 Task: Create a due date automation trigger when advanced on, on the tuesday of the week before a card is due add dates not due this week at 11:00 AM.
Action: Mouse moved to (1110, 88)
Screenshot: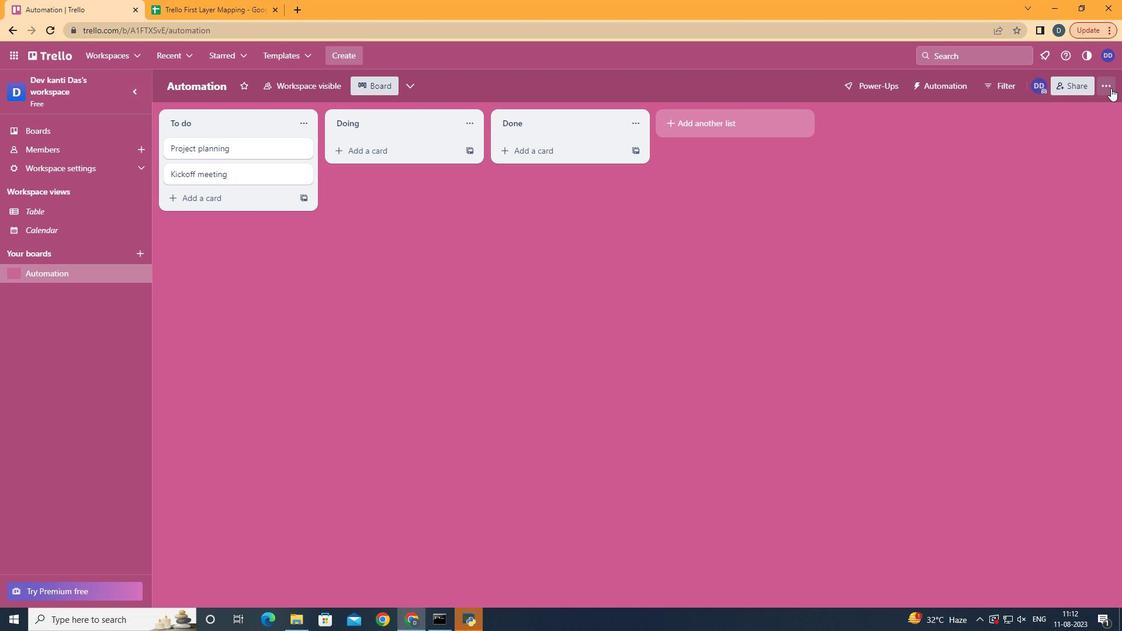 
Action: Mouse pressed left at (1110, 88)
Screenshot: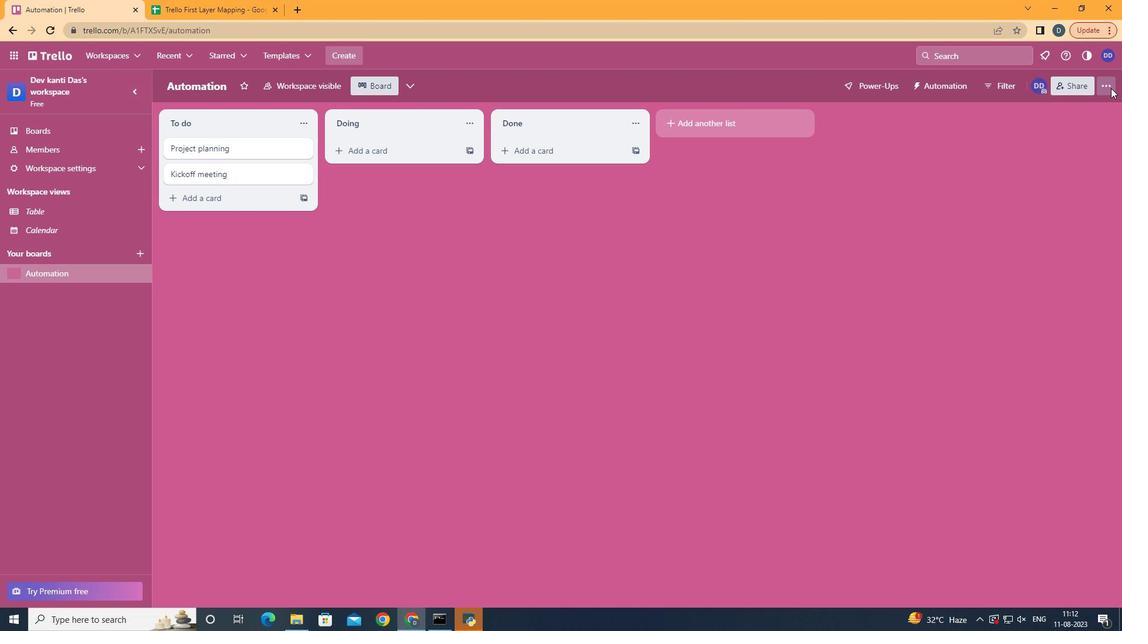 
Action: Mouse moved to (1039, 244)
Screenshot: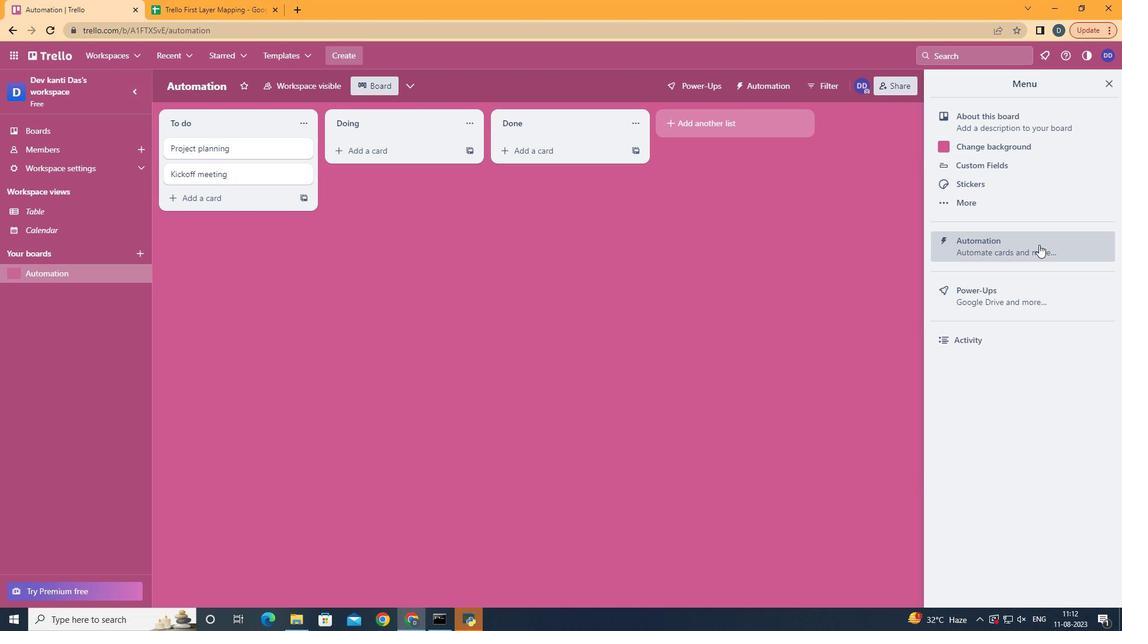 
Action: Mouse pressed left at (1039, 244)
Screenshot: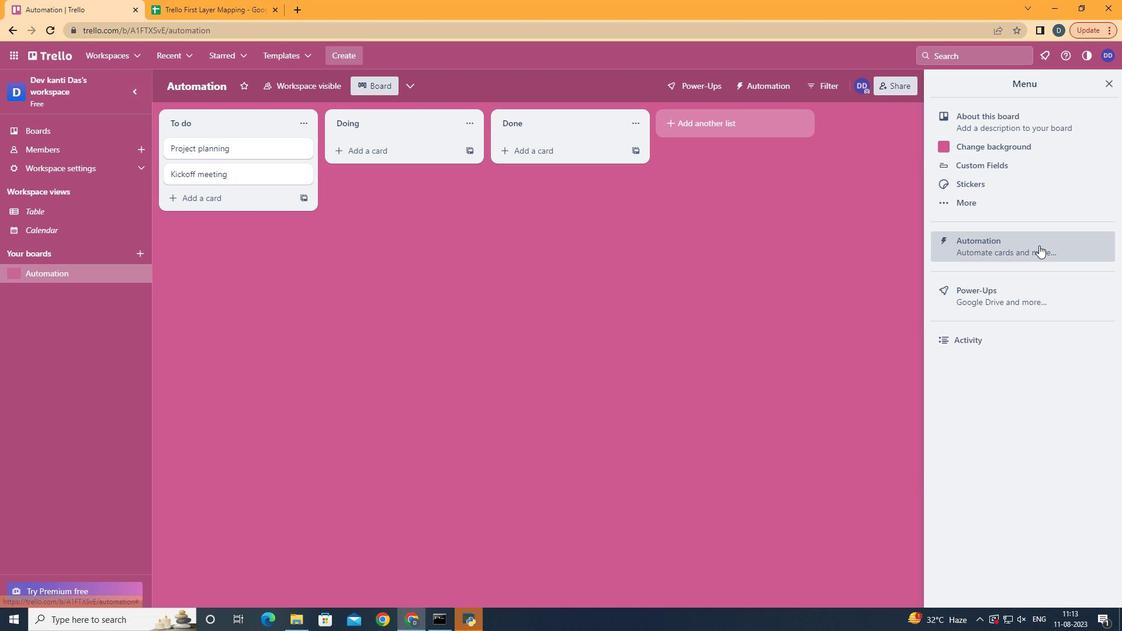 
Action: Mouse moved to (205, 235)
Screenshot: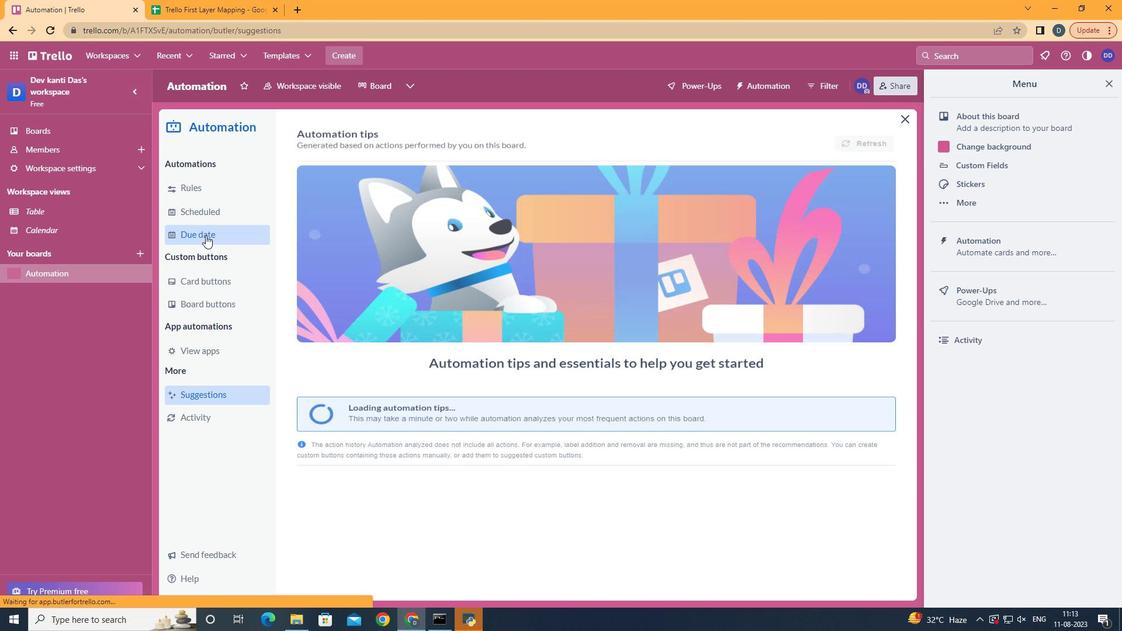 
Action: Mouse pressed left at (205, 235)
Screenshot: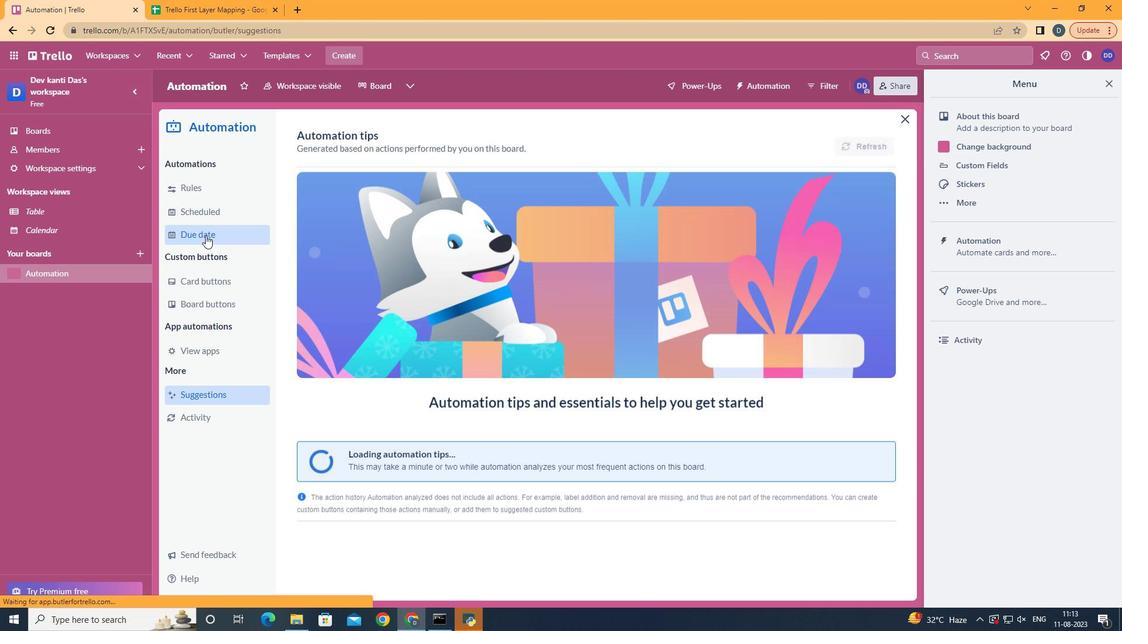 
Action: Mouse moved to (818, 136)
Screenshot: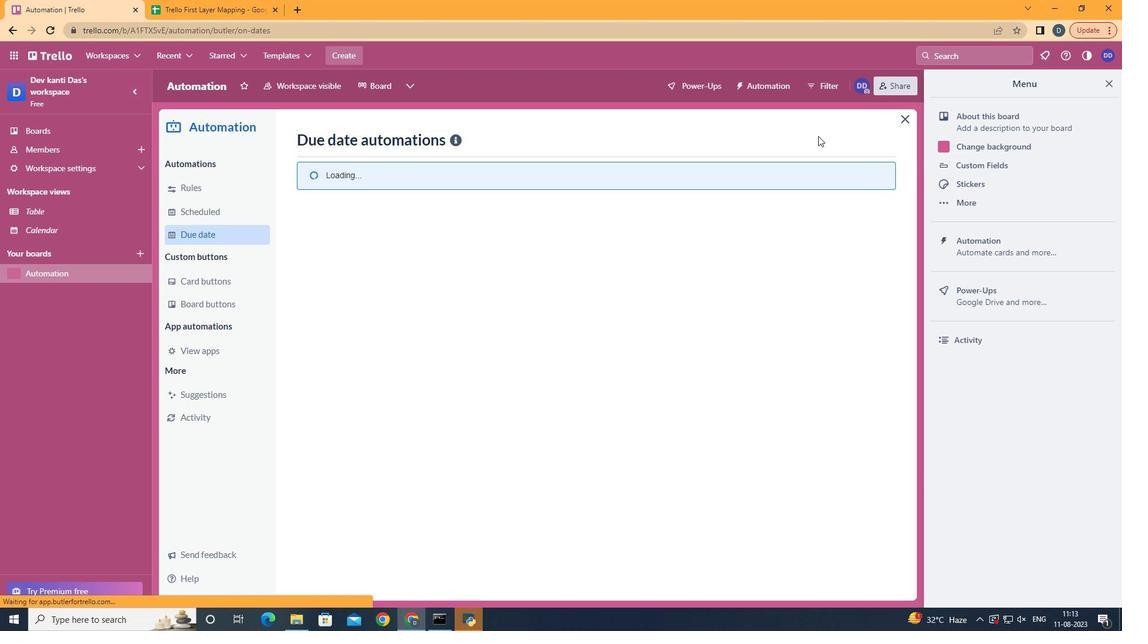
Action: Mouse pressed left at (818, 136)
Screenshot: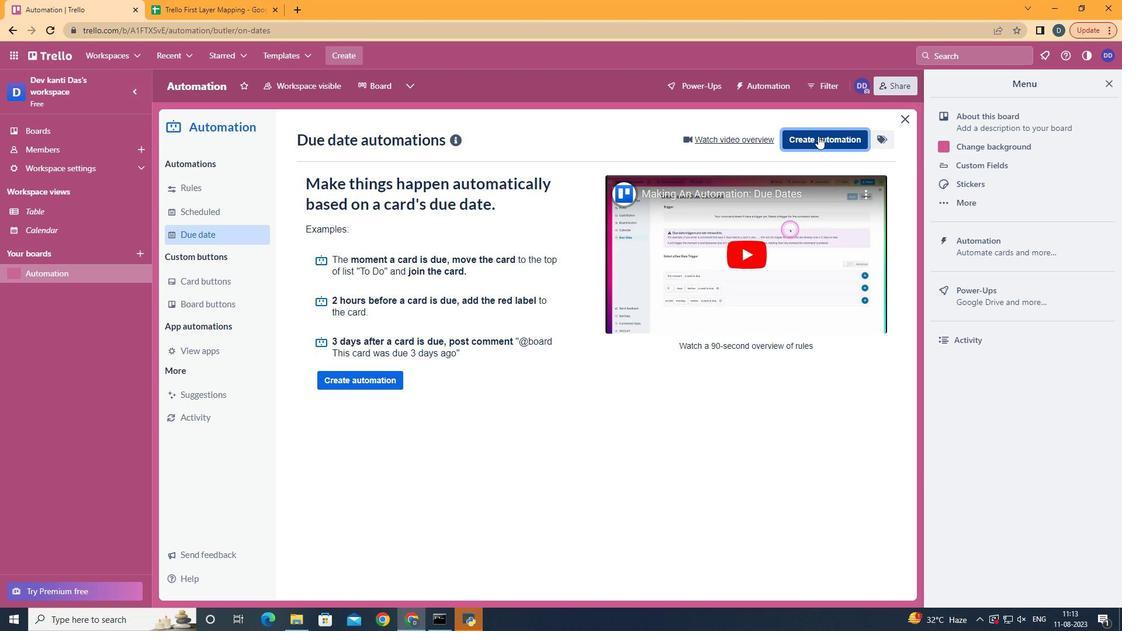
Action: Mouse moved to (604, 242)
Screenshot: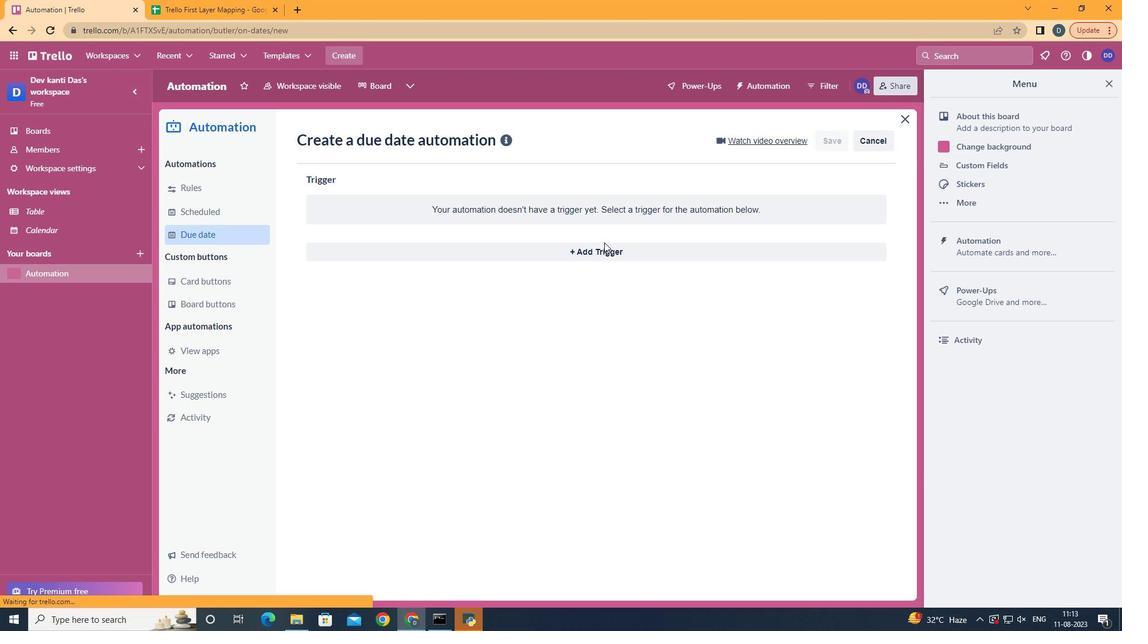 
Action: Mouse pressed left at (604, 242)
Screenshot: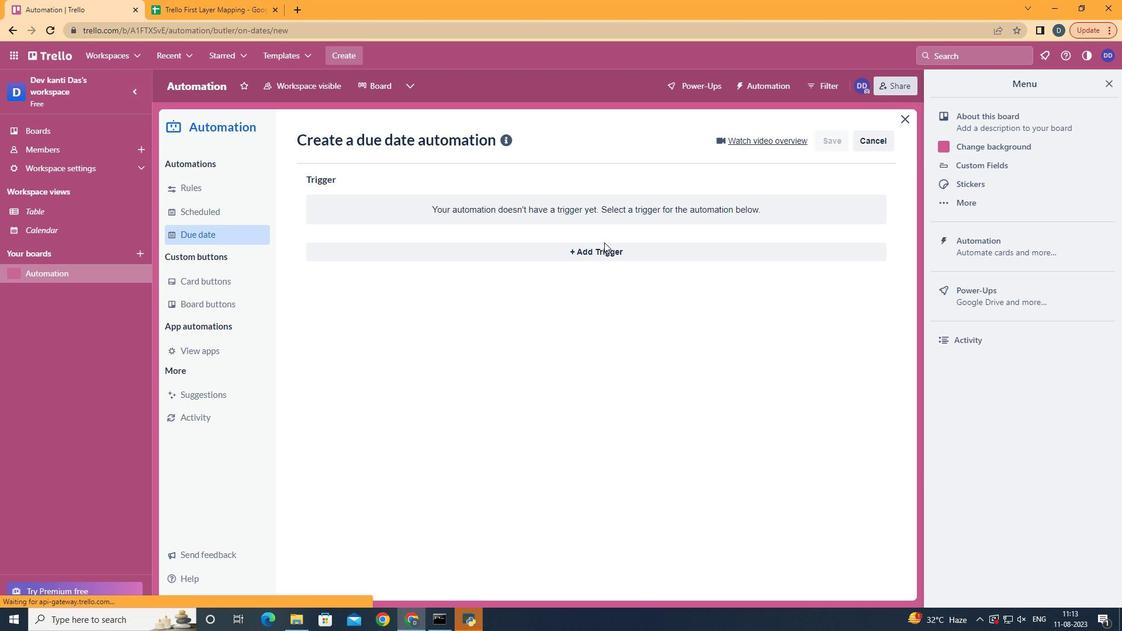 
Action: Mouse moved to (604, 246)
Screenshot: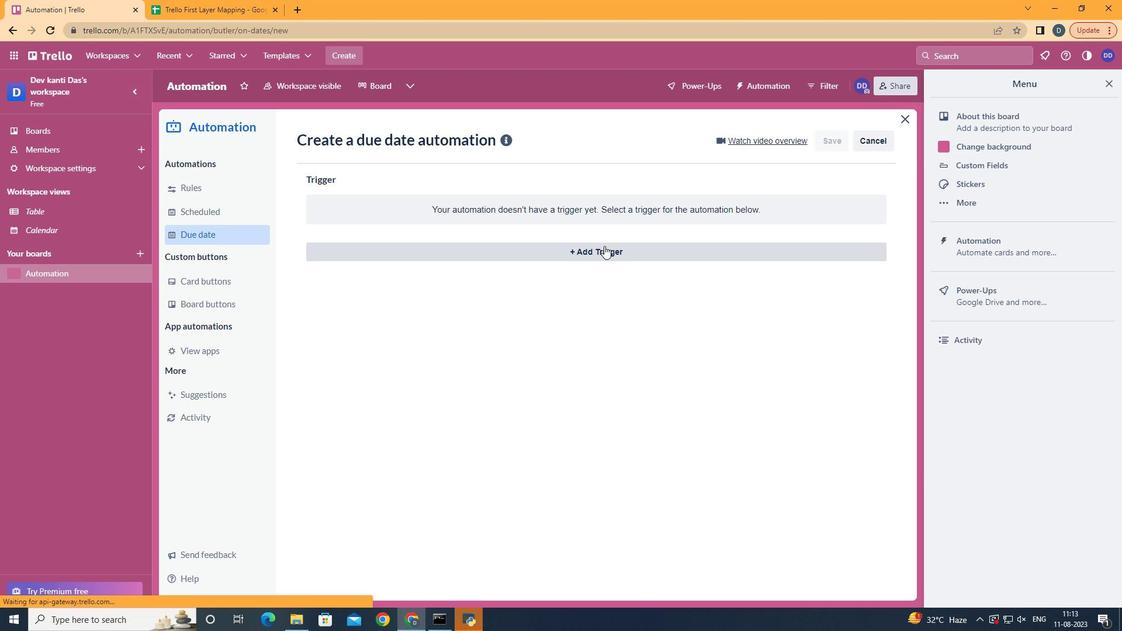 
Action: Mouse pressed left at (604, 246)
Screenshot: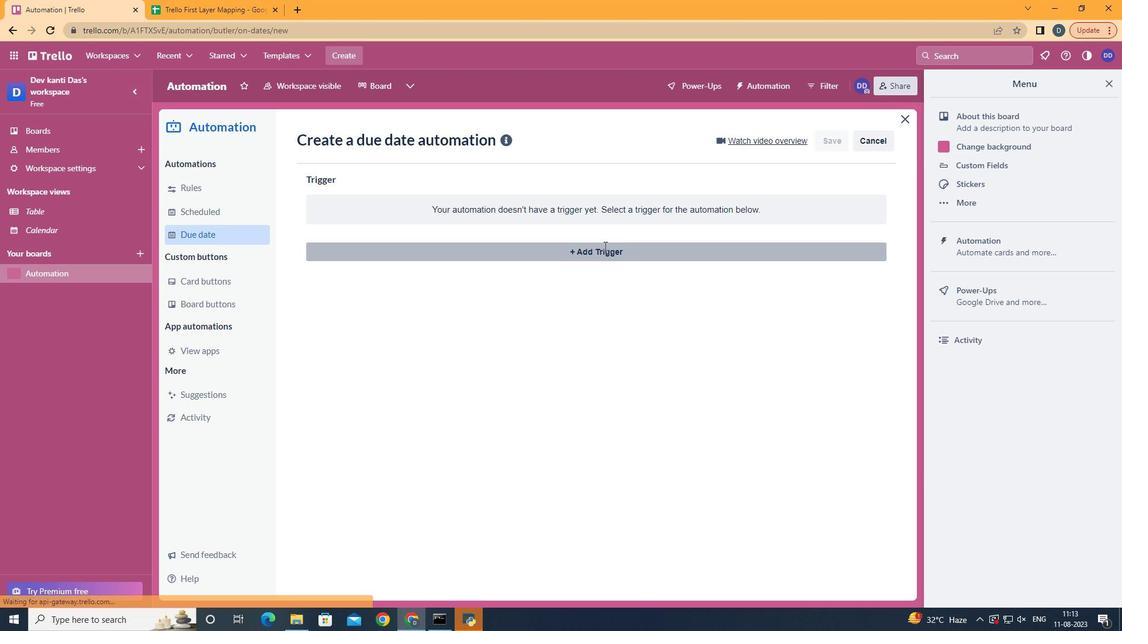 
Action: Mouse moved to (386, 327)
Screenshot: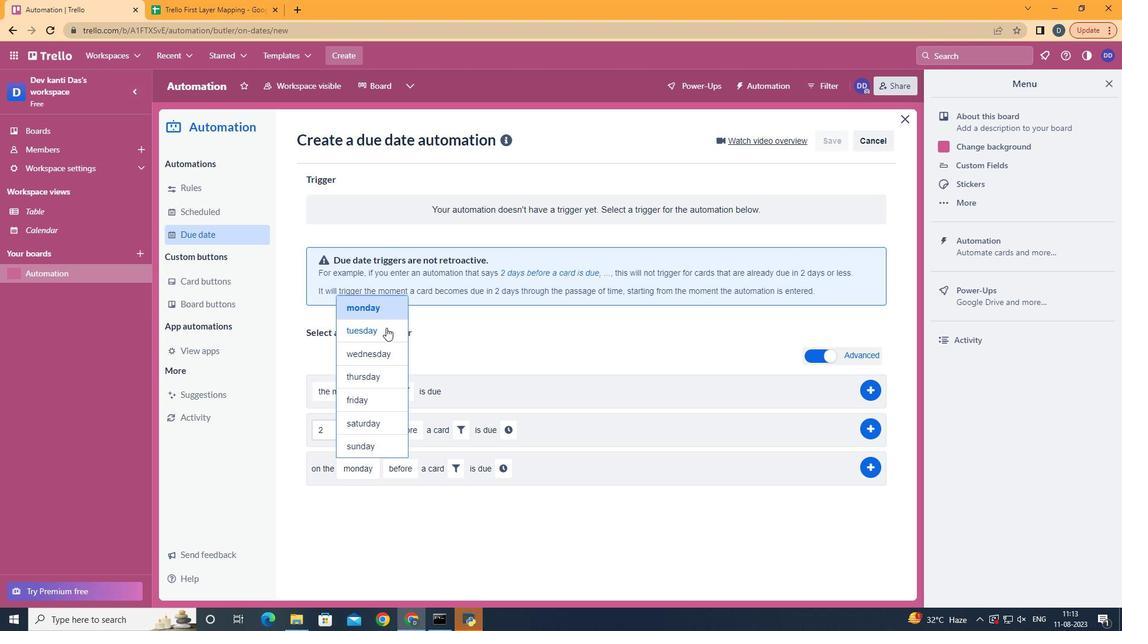 
Action: Mouse pressed left at (386, 327)
Screenshot: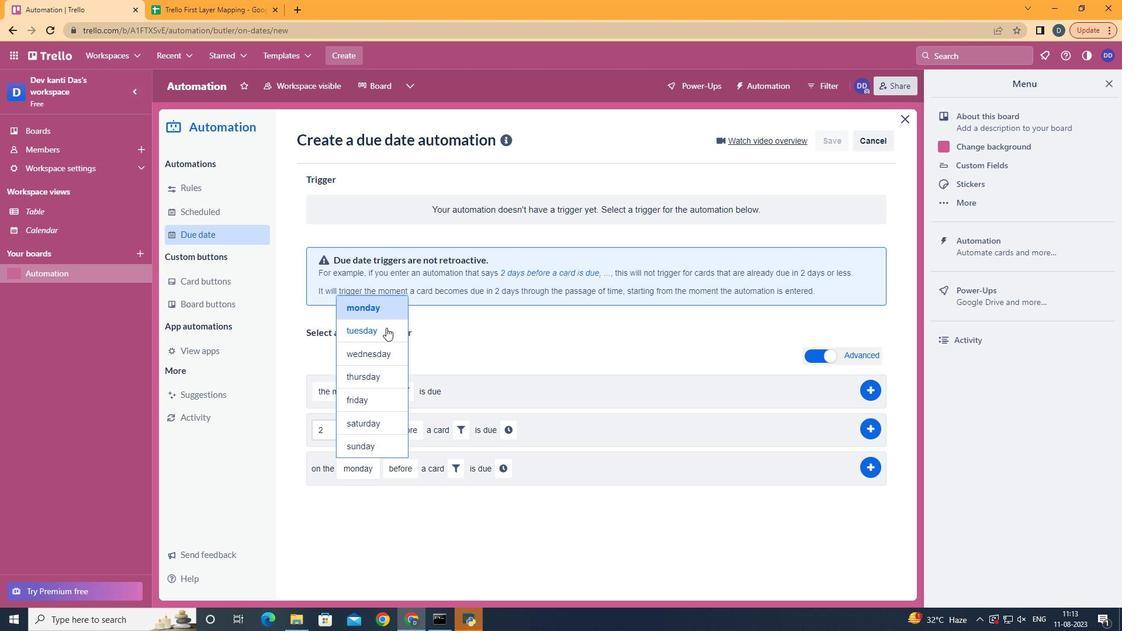 
Action: Mouse moved to (431, 560)
Screenshot: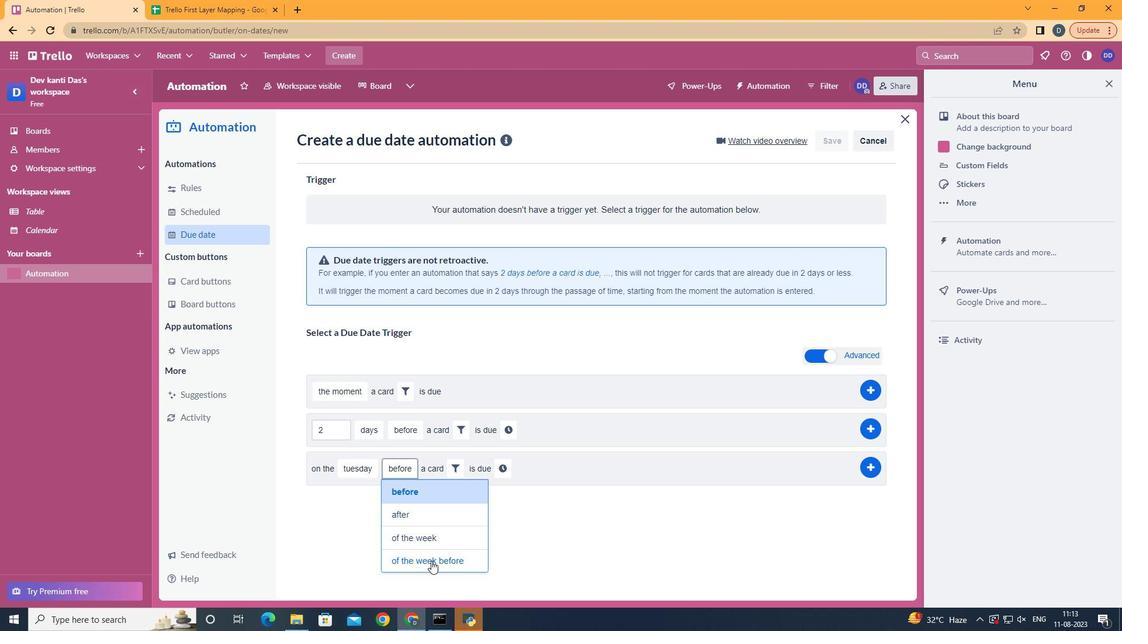 
Action: Mouse pressed left at (431, 560)
Screenshot: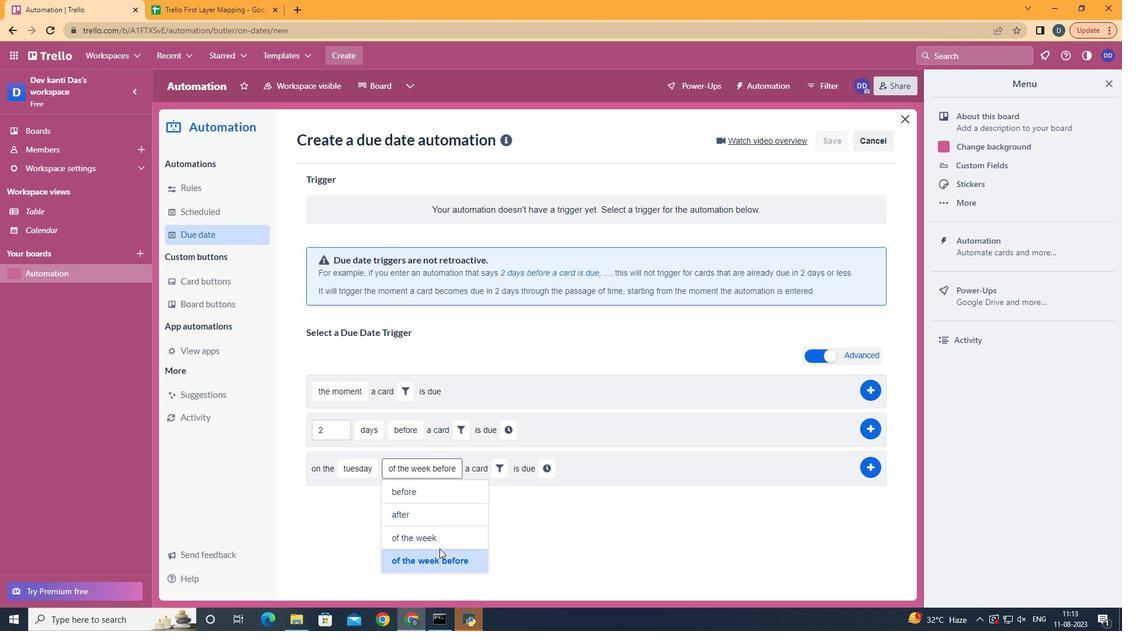 
Action: Mouse moved to (493, 466)
Screenshot: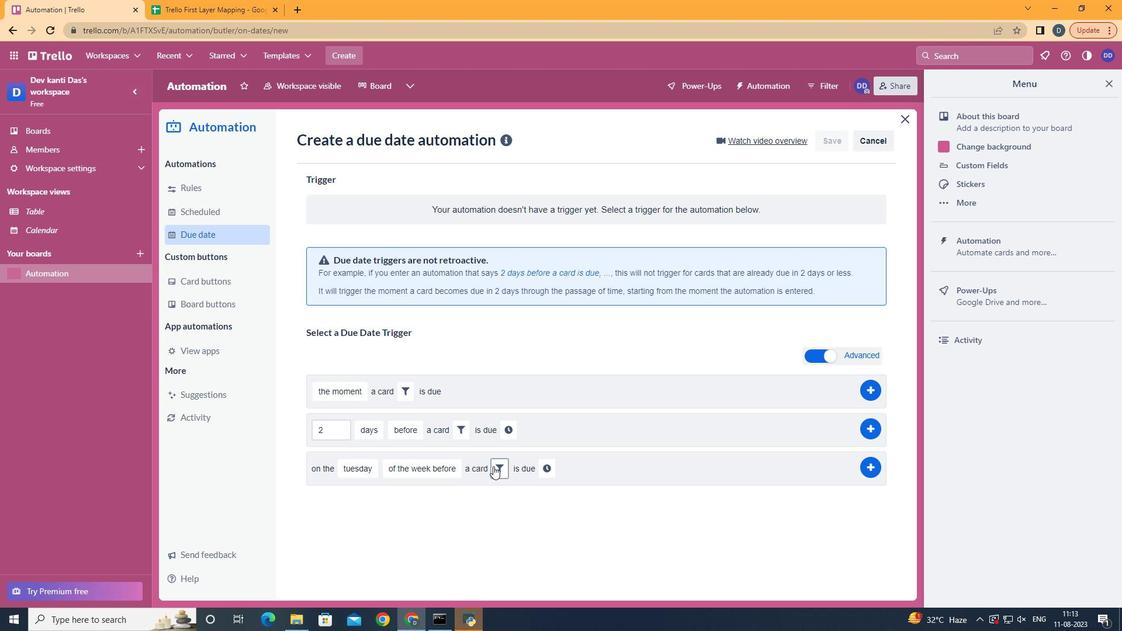 
Action: Mouse pressed left at (493, 466)
Screenshot: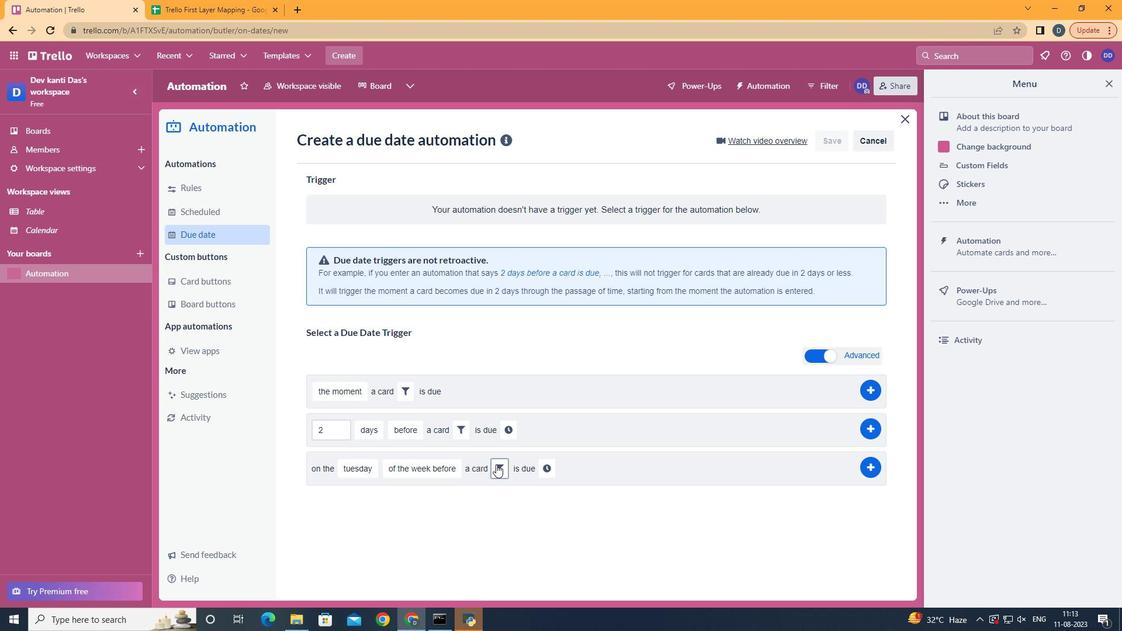 
Action: Mouse moved to (556, 502)
Screenshot: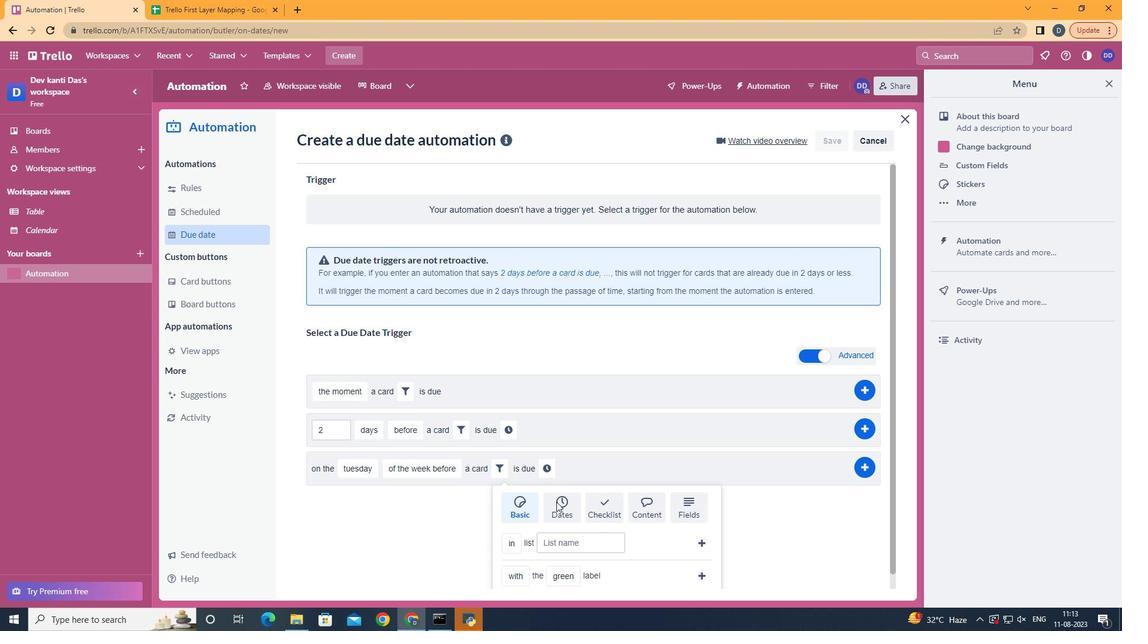 
Action: Mouse pressed left at (556, 502)
Screenshot: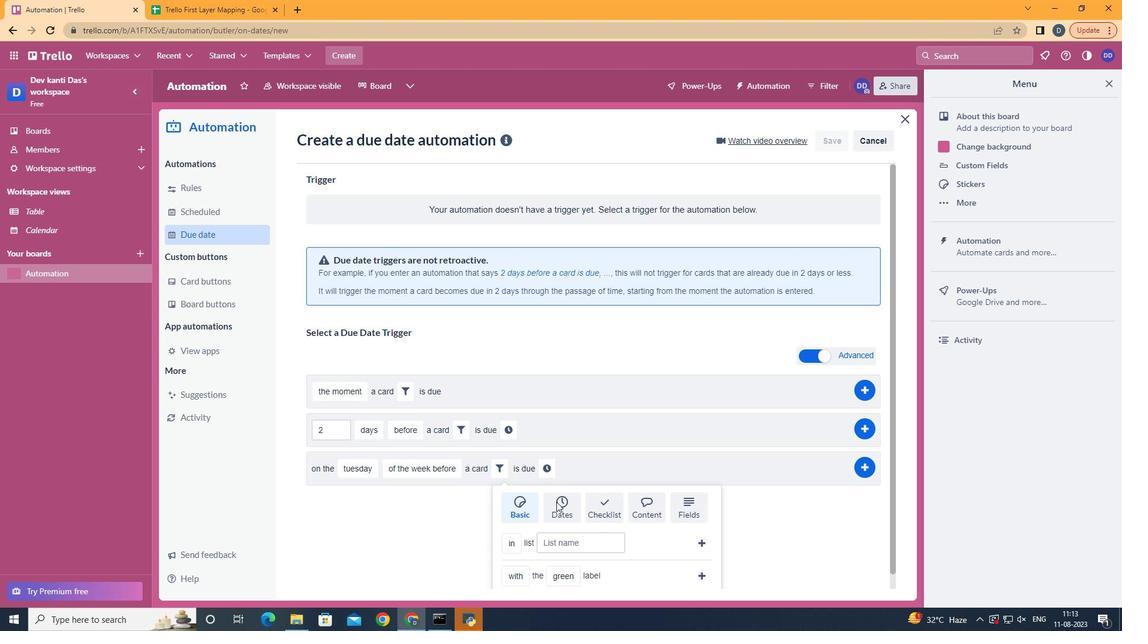 
Action: Mouse scrolled (556, 501) with delta (0, 0)
Screenshot: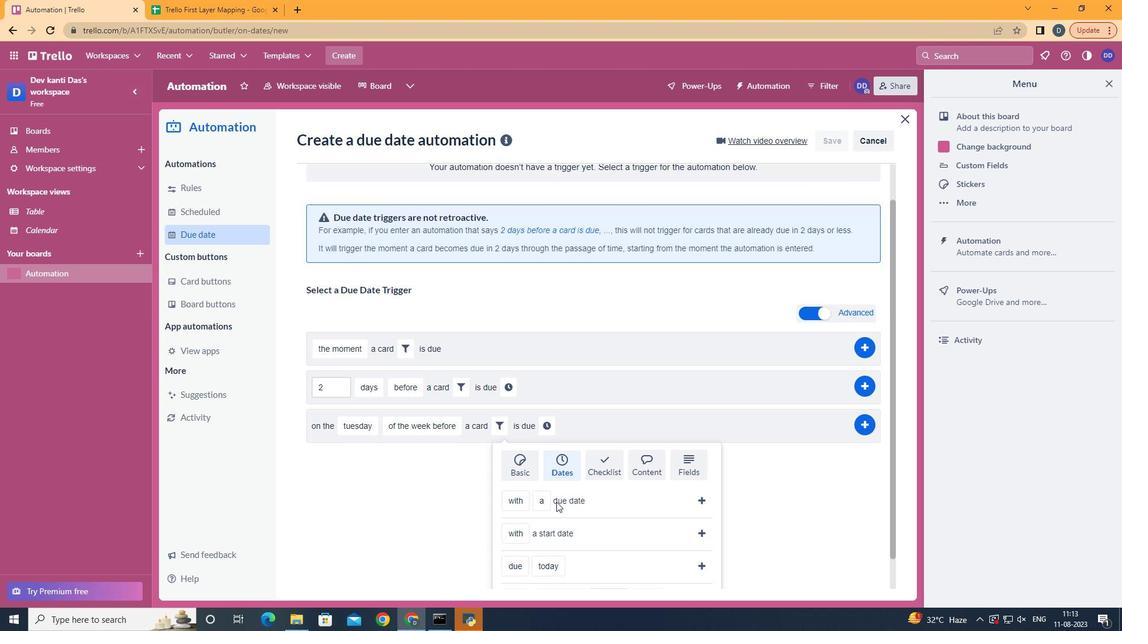 
Action: Mouse scrolled (556, 501) with delta (0, 0)
Screenshot: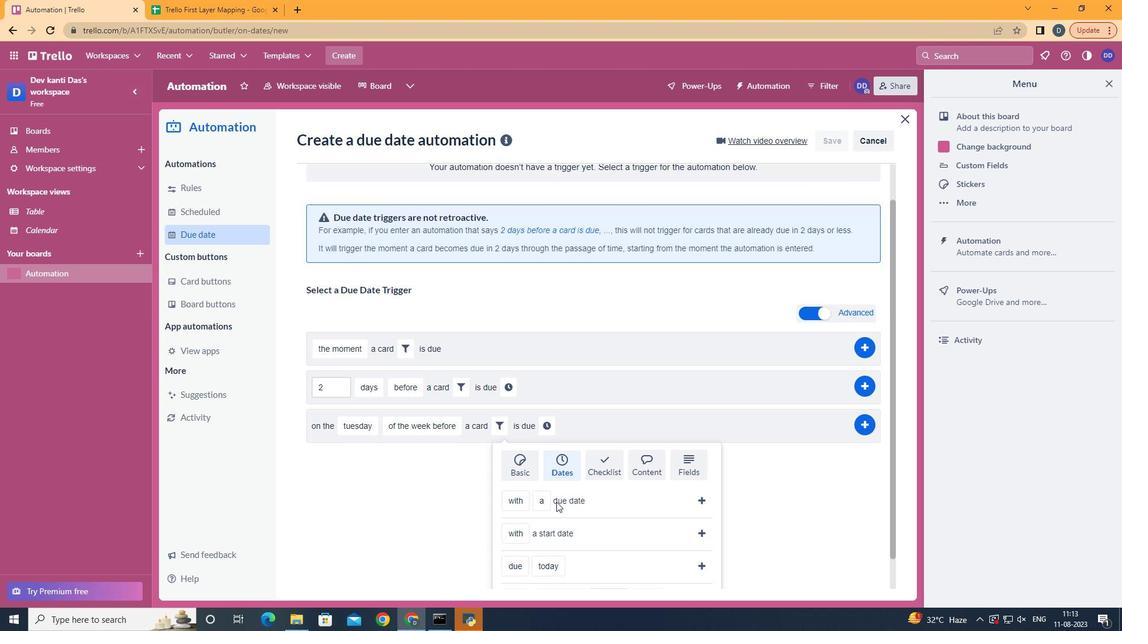 
Action: Mouse scrolled (556, 501) with delta (0, 0)
Screenshot: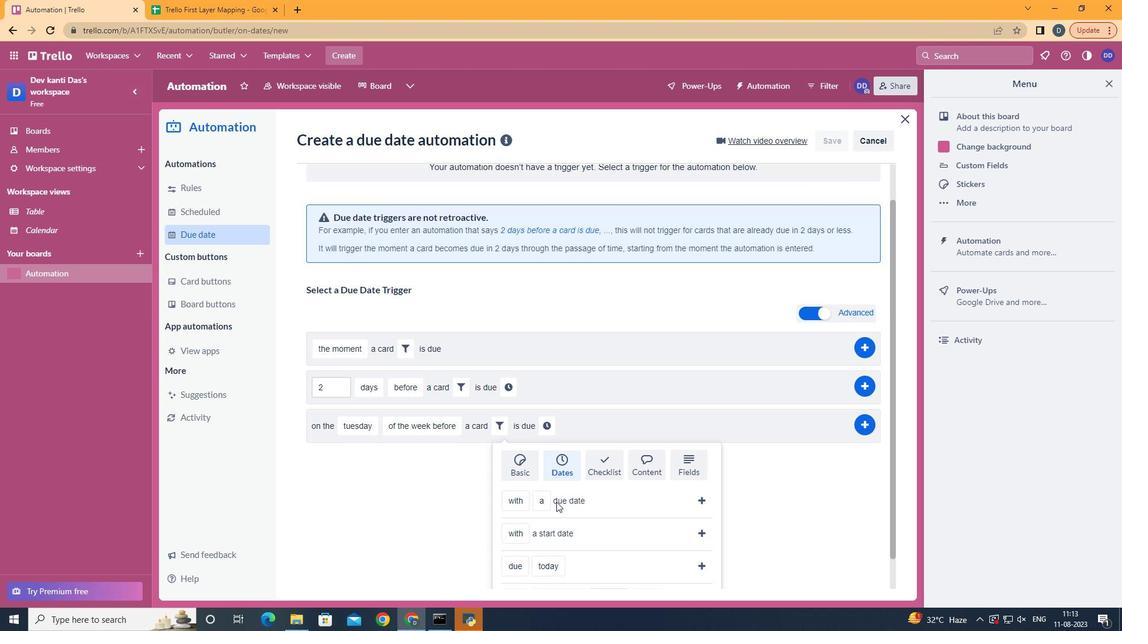 
Action: Mouse scrolled (556, 501) with delta (0, 0)
Screenshot: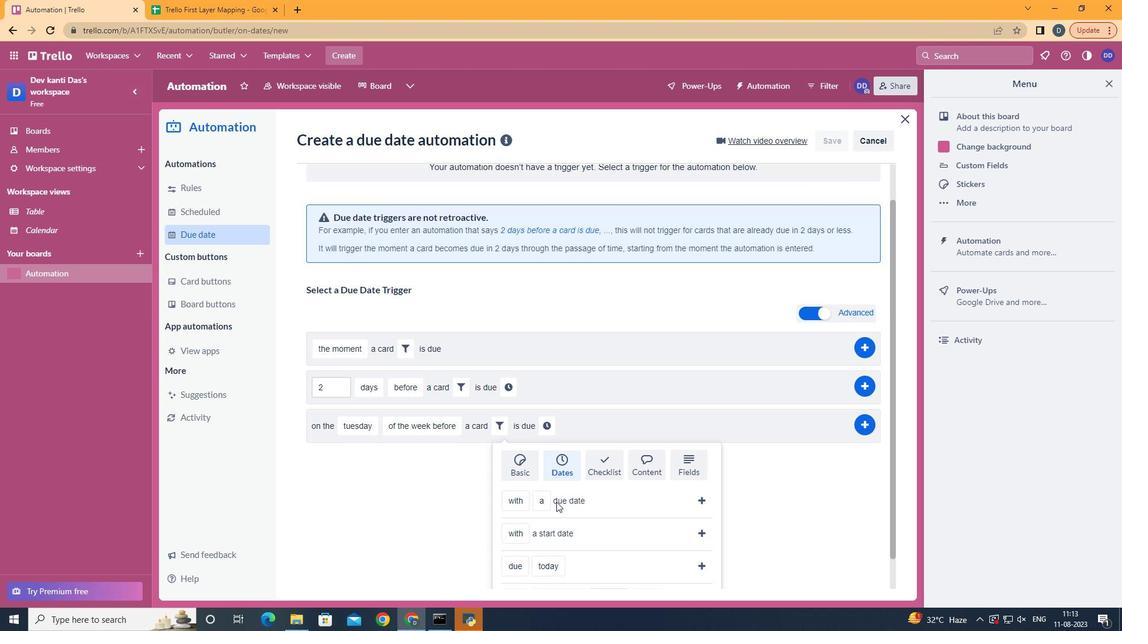 
Action: Mouse scrolled (556, 501) with delta (0, 0)
Screenshot: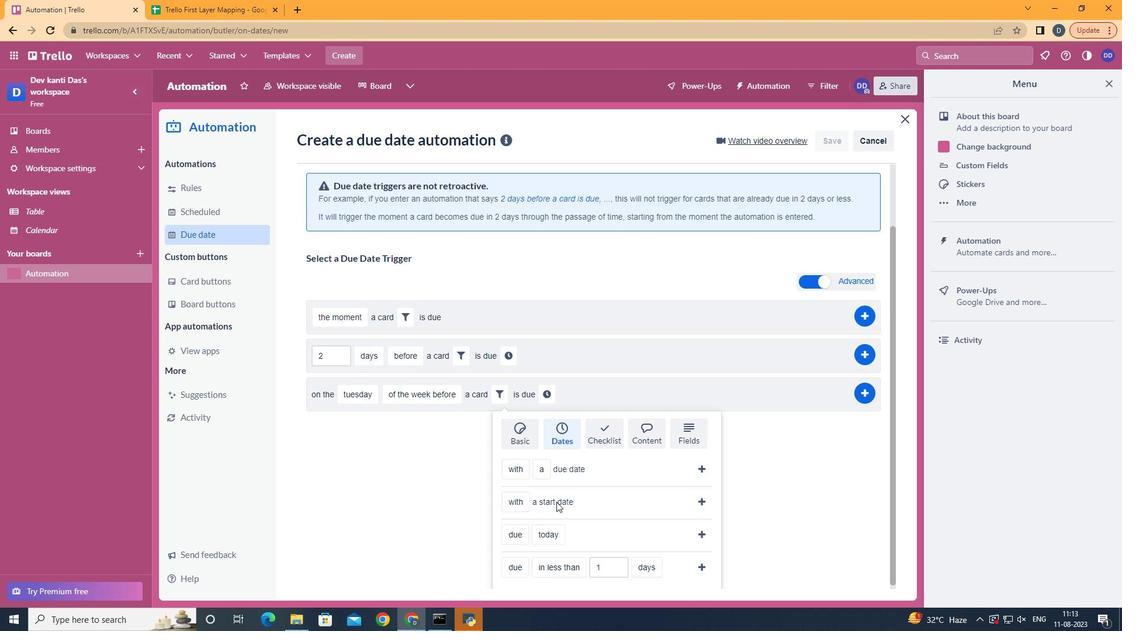 
Action: Mouse moved to (533, 457)
Screenshot: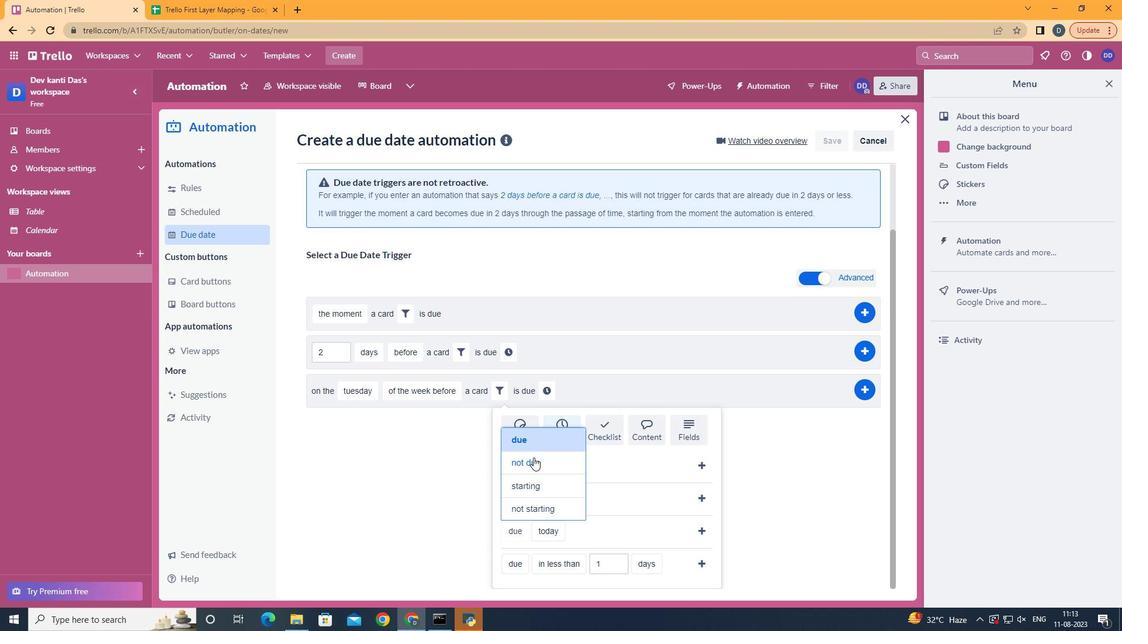 
Action: Mouse pressed left at (533, 457)
Screenshot: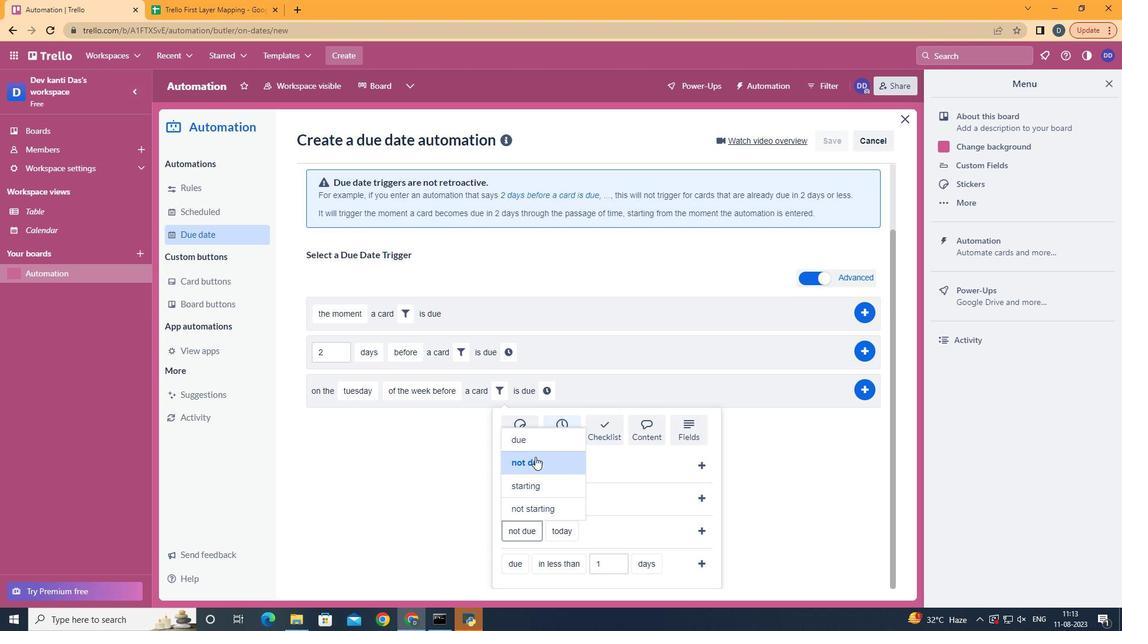 
Action: Mouse moved to (591, 442)
Screenshot: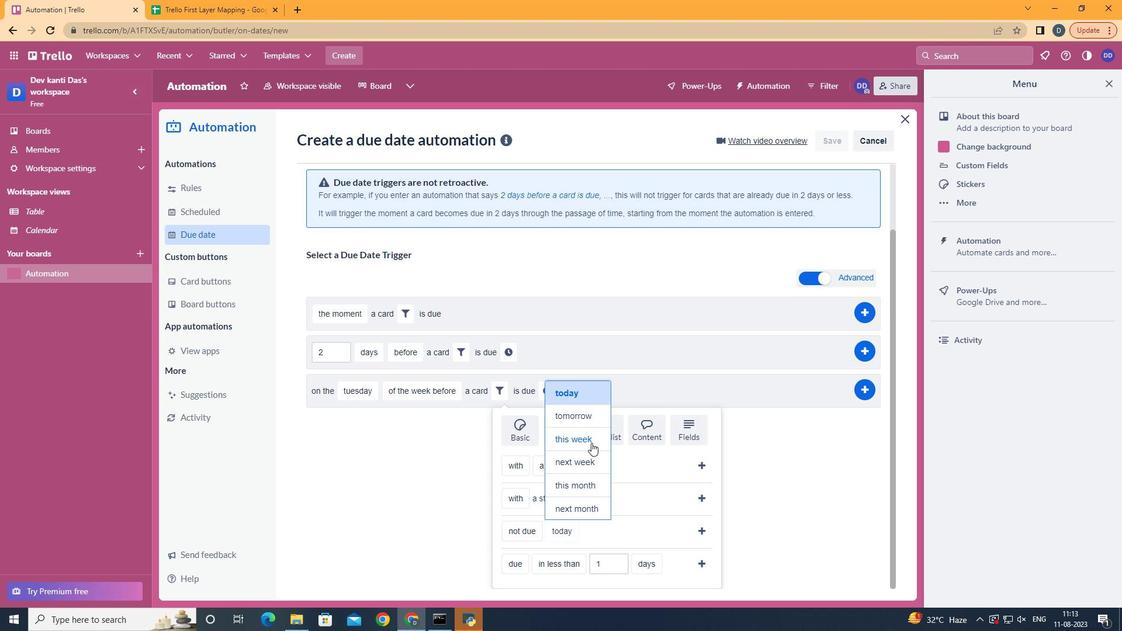 
Action: Mouse pressed left at (591, 442)
Screenshot: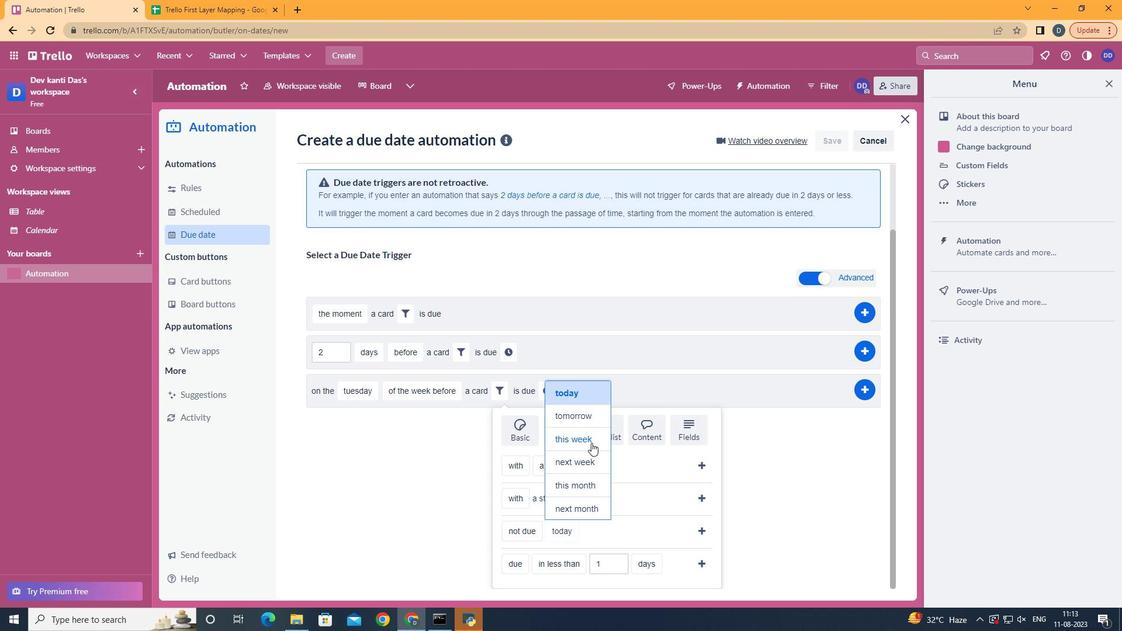
Action: Mouse moved to (697, 530)
Screenshot: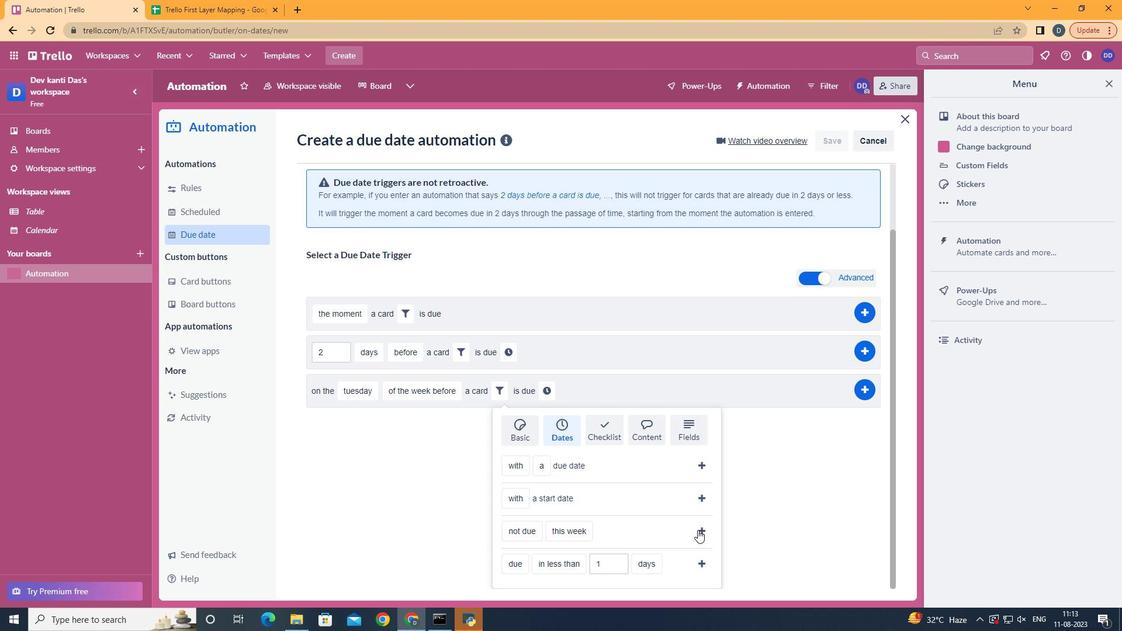 
Action: Mouse pressed left at (697, 530)
Screenshot: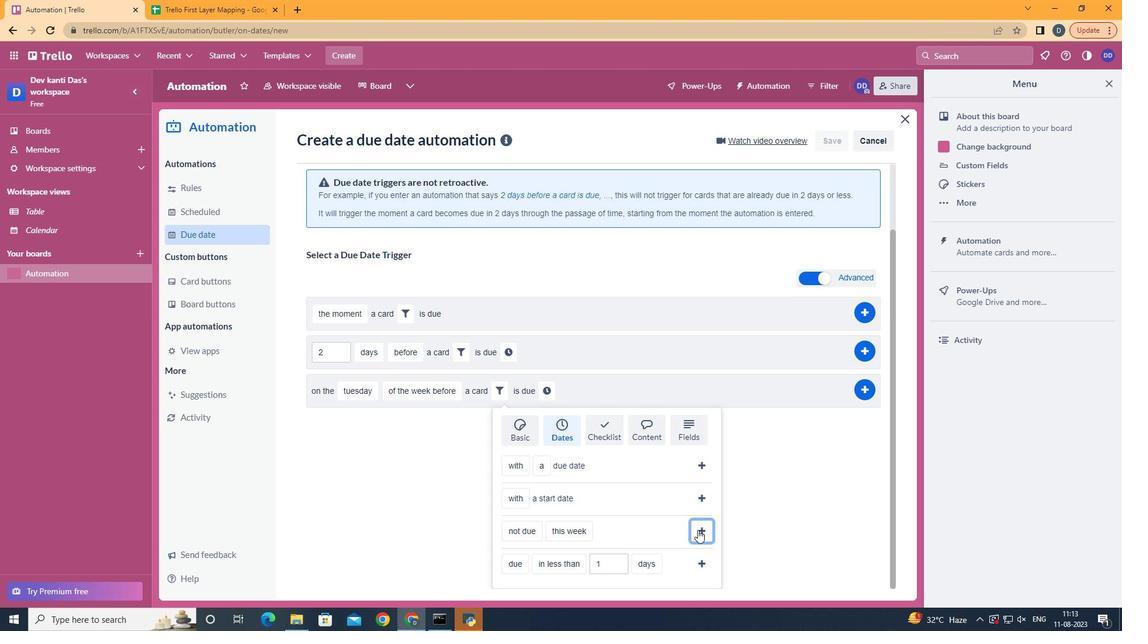 
Action: Mouse moved to (644, 467)
Screenshot: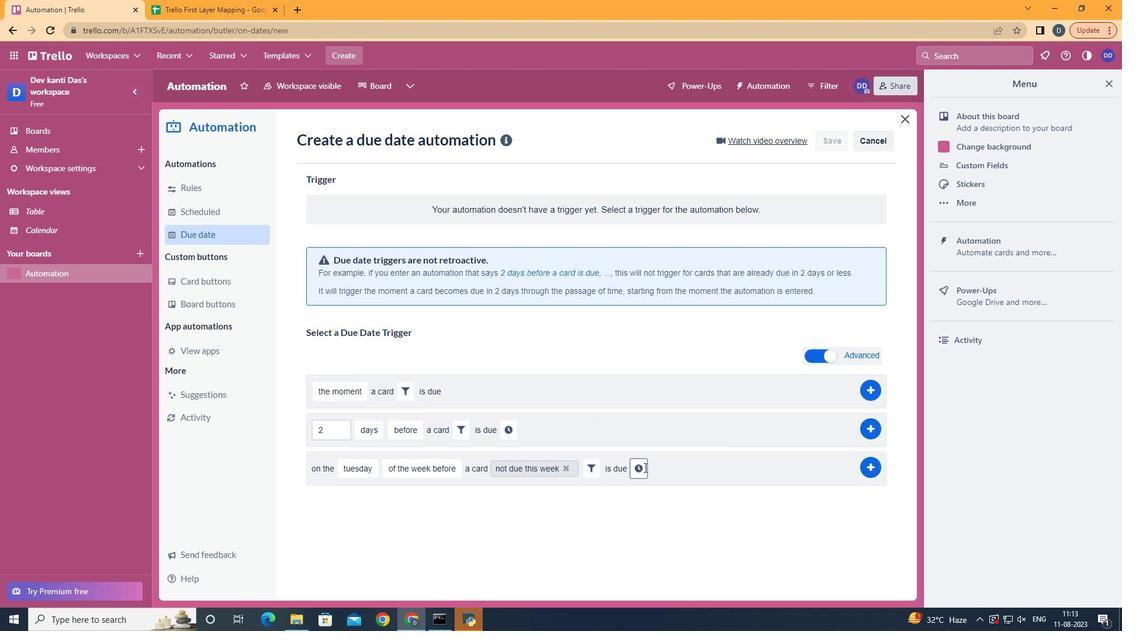 
Action: Mouse pressed left at (644, 467)
Screenshot: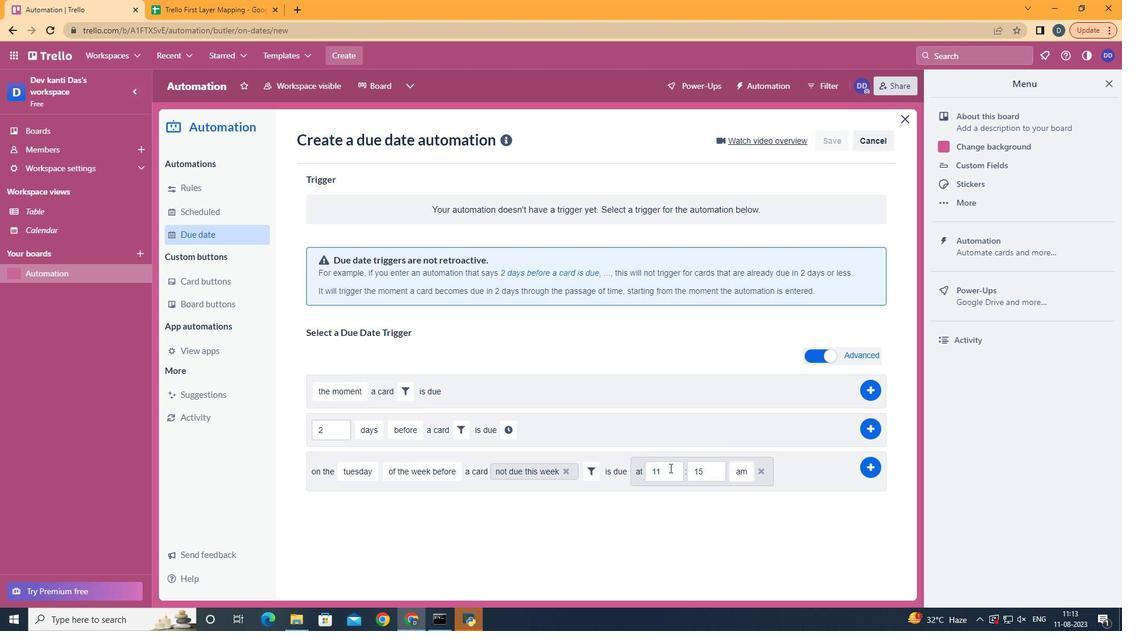 
Action: Mouse moved to (703, 469)
Screenshot: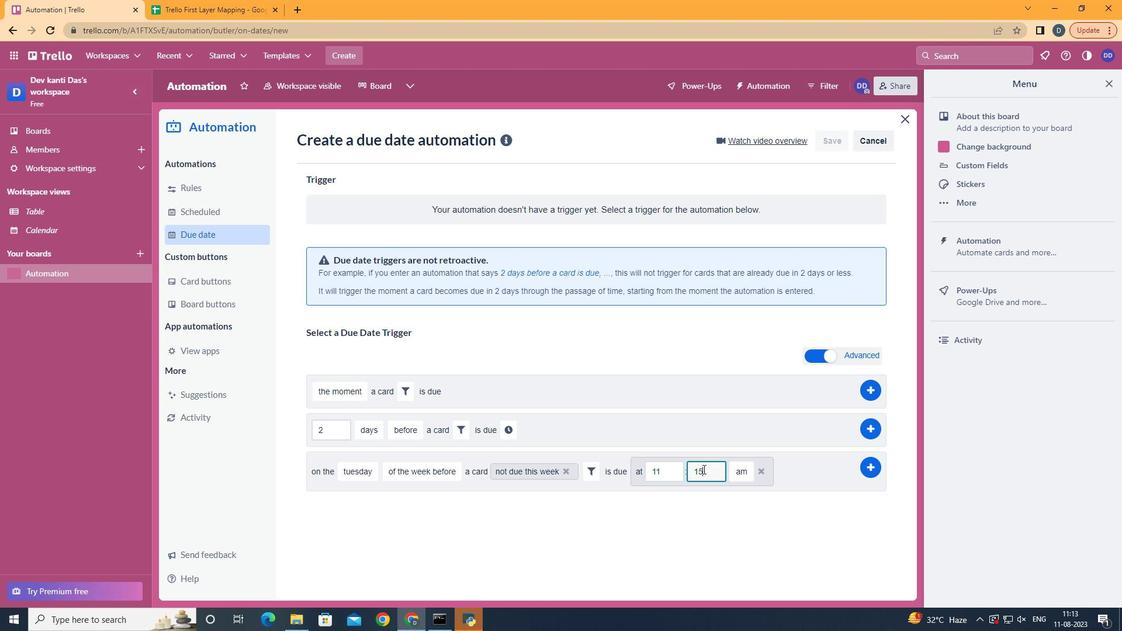 
Action: Mouse pressed left at (703, 469)
Screenshot: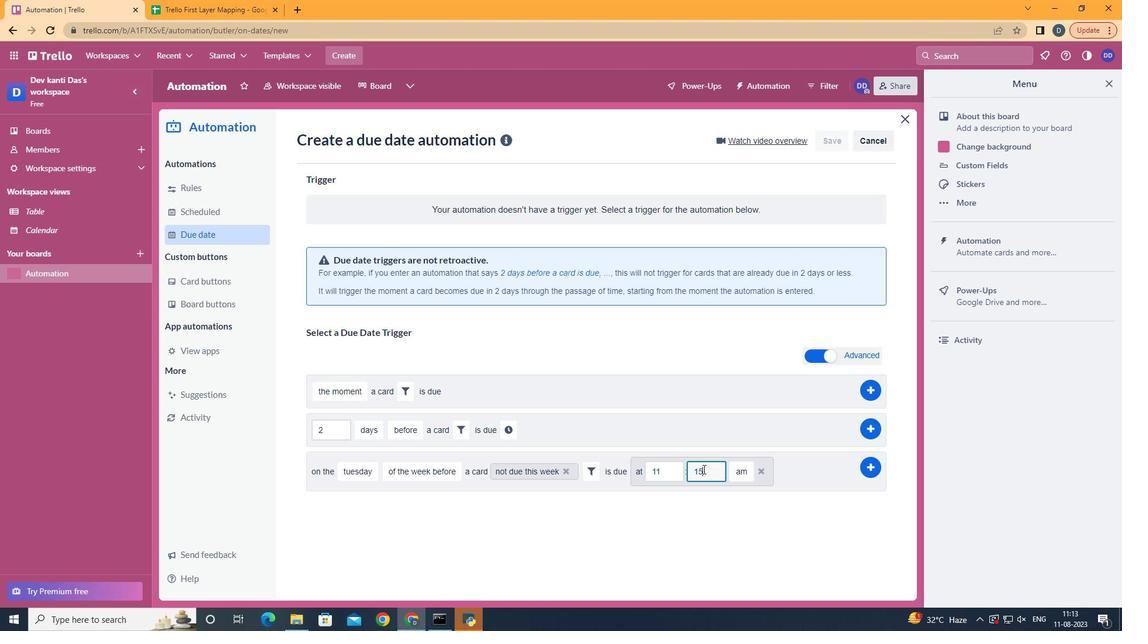 
Action: Key pressed <Key.backspace><Key.backspace>00
Screenshot: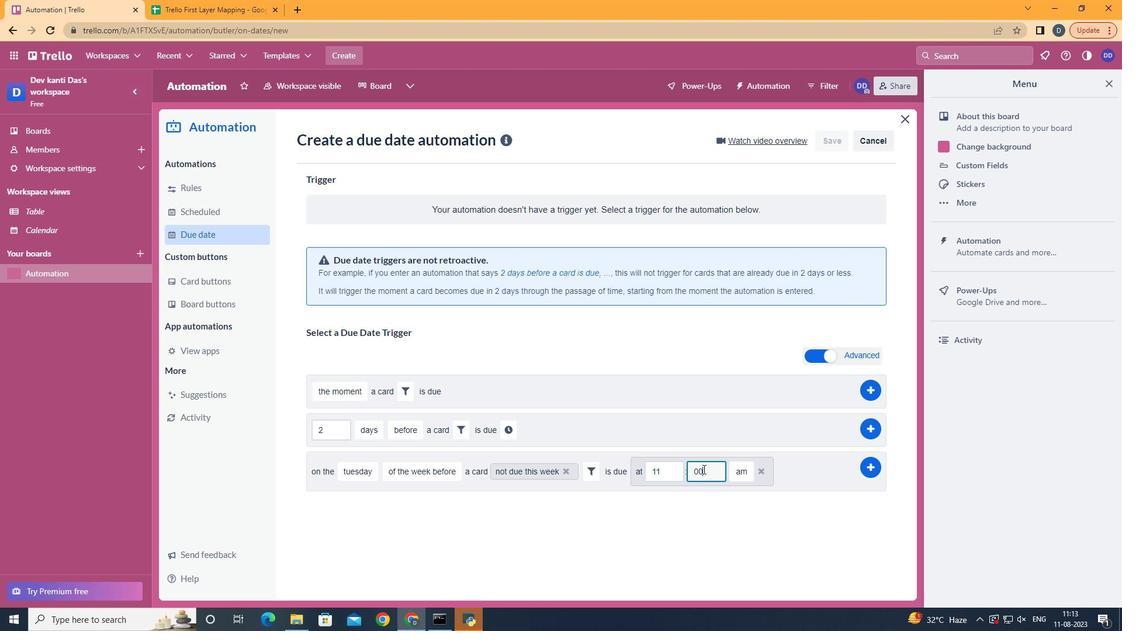 
Action: Mouse moved to (878, 463)
Screenshot: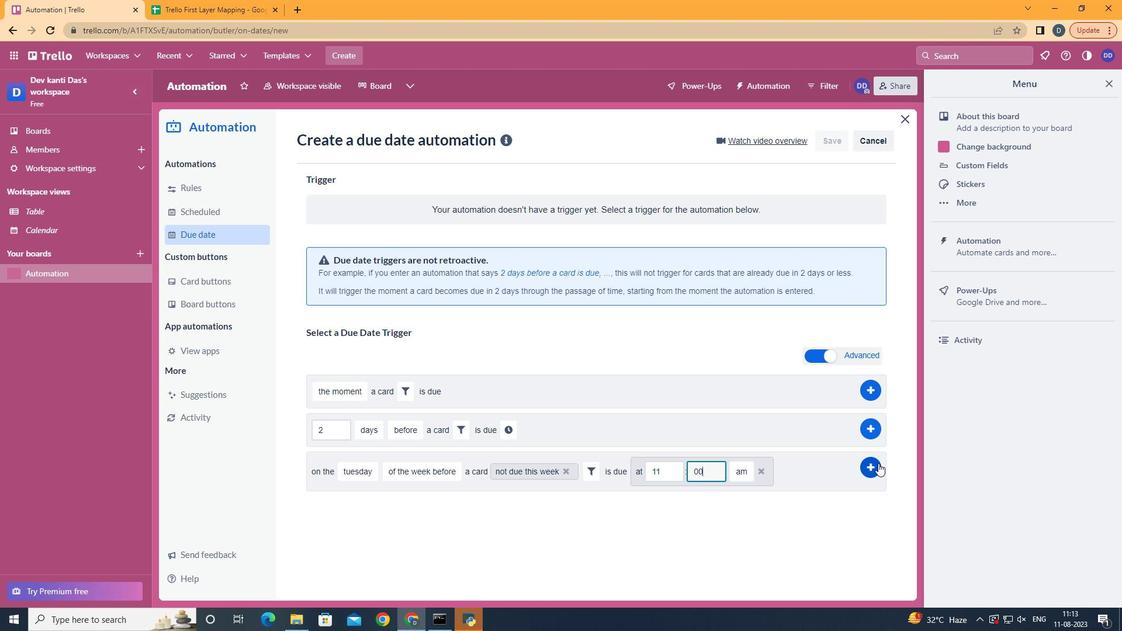 
Action: Mouse pressed left at (878, 463)
Screenshot: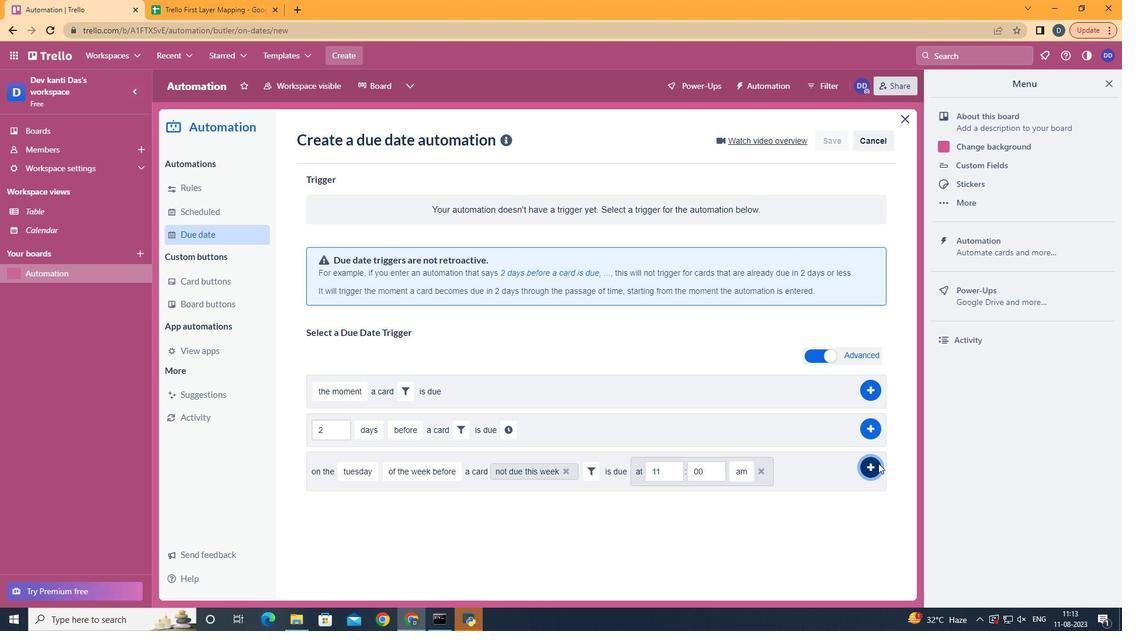 
